Task: Change IN PROGRESS as Status of Issue Issue0000000448 in Backlog  in Scrum Project Project0000000090 in Jira. Change IN PROGRESS as Status of Issue Issue0000000450 in Backlog  in Scrum Project Project0000000090 in Jira. Assign mailaustralia7@gmail.com as Assignee of Issue Issue0000000441 in Backlog  in Scrum Project Project0000000089 in Jira. Assign mailaustralia7@gmail.com as Assignee of Issue Issue0000000442 in Backlog  in Scrum Project Project0000000089 in Jira. Assign mailaustralia7@gmail.com as Assignee of Issue Issue0000000443 in Backlog  in Scrum Project Project0000000089 in Jira
Action: Mouse moved to (820, 309)
Screenshot: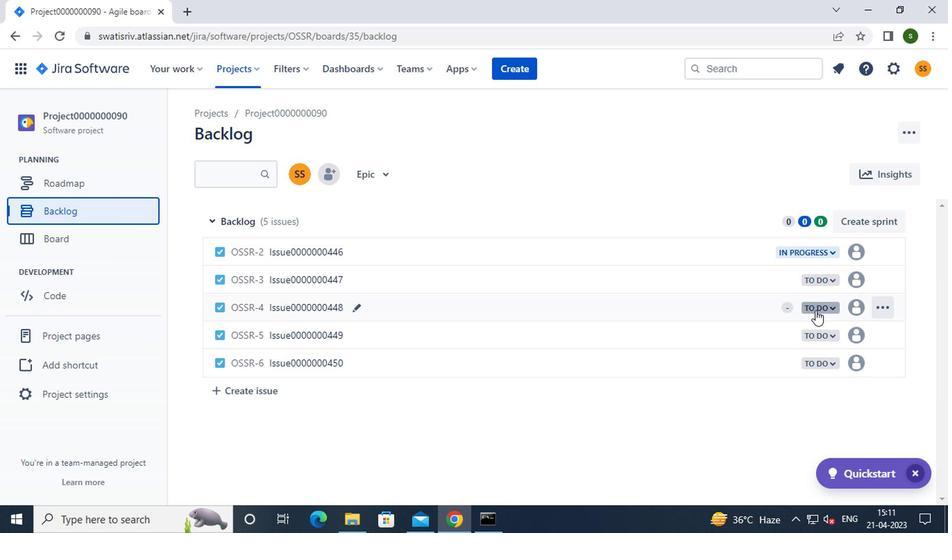 
Action: Mouse pressed left at (820, 309)
Screenshot: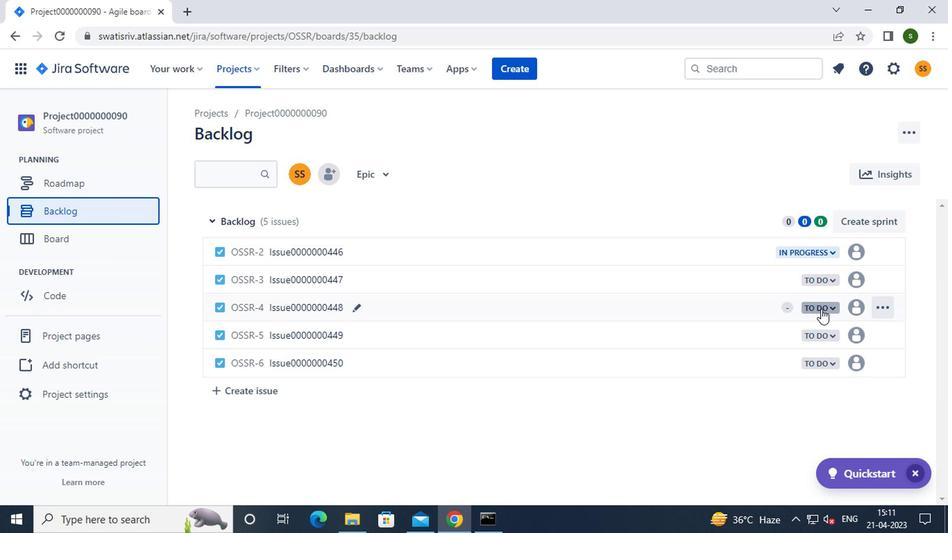 
Action: Mouse moved to (746, 332)
Screenshot: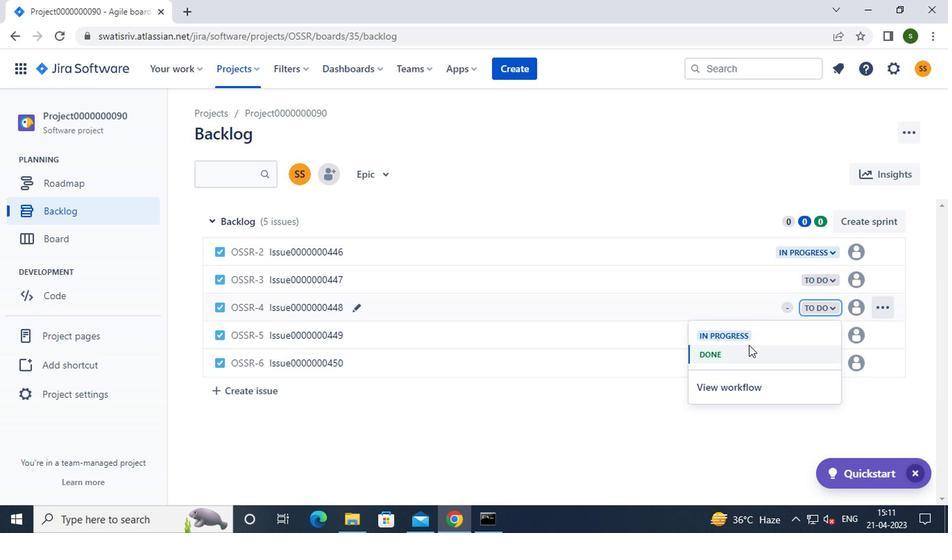 
Action: Mouse pressed left at (746, 332)
Screenshot: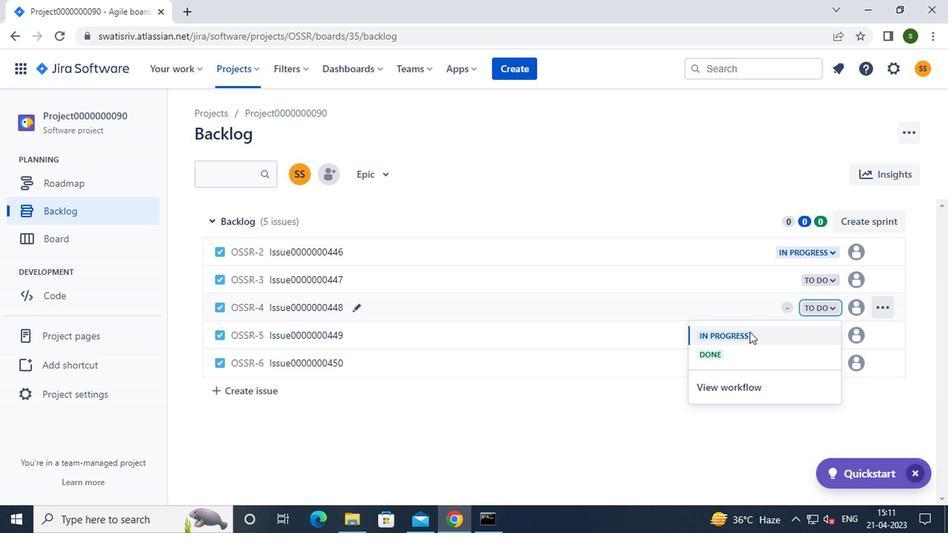 
Action: Mouse moved to (818, 364)
Screenshot: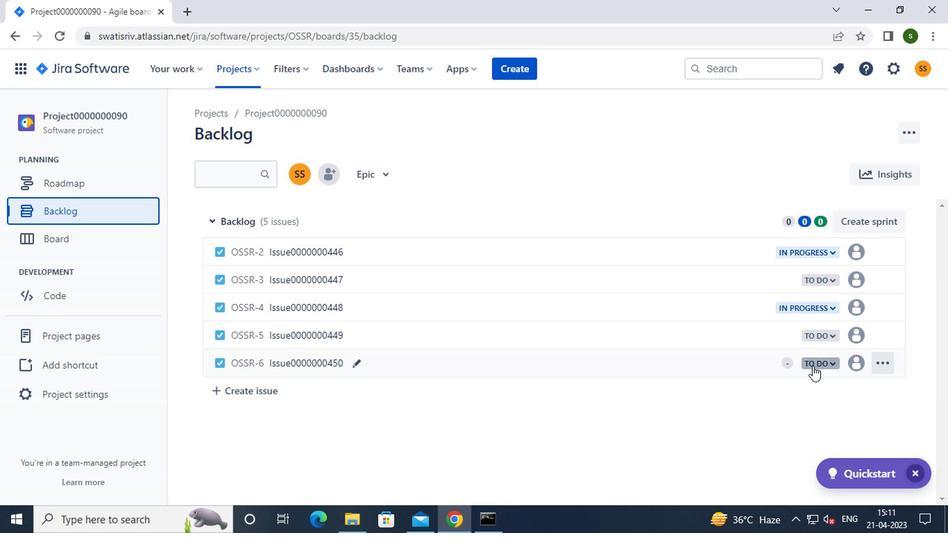 
Action: Mouse pressed left at (818, 364)
Screenshot: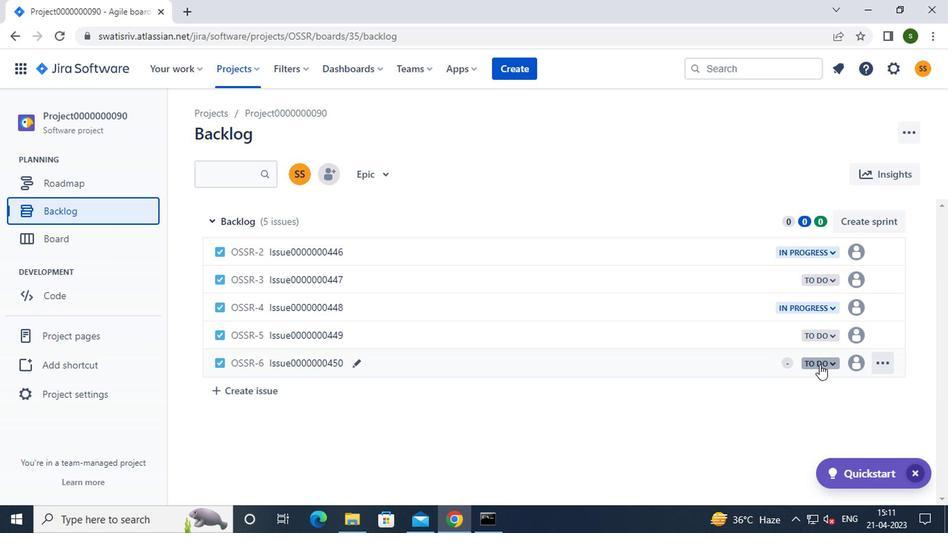 
Action: Mouse moved to (764, 392)
Screenshot: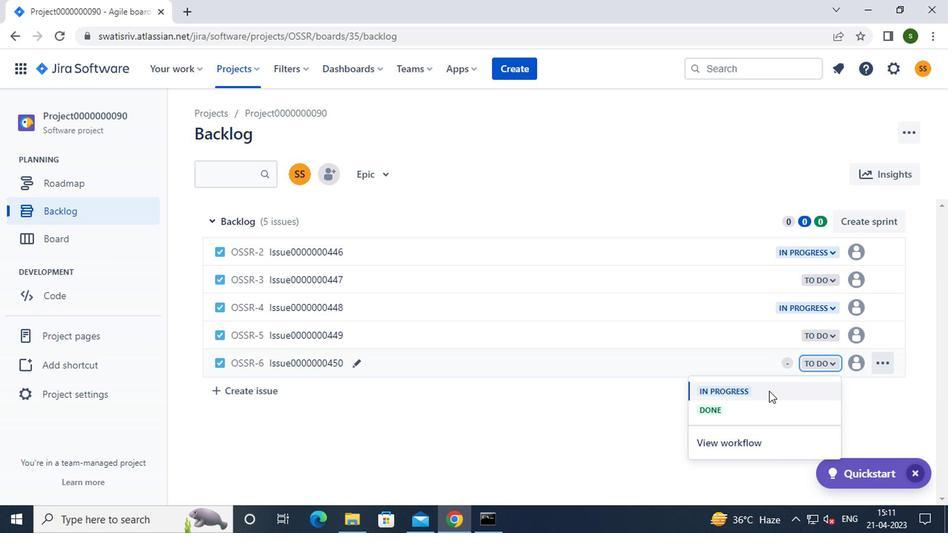 
Action: Mouse pressed left at (764, 392)
Screenshot: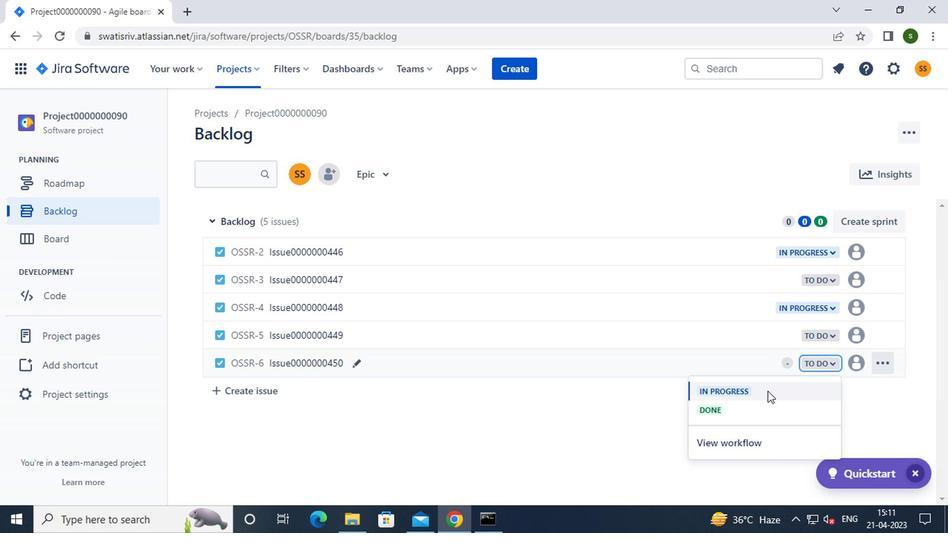 
Action: Mouse moved to (252, 76)
Screenshot: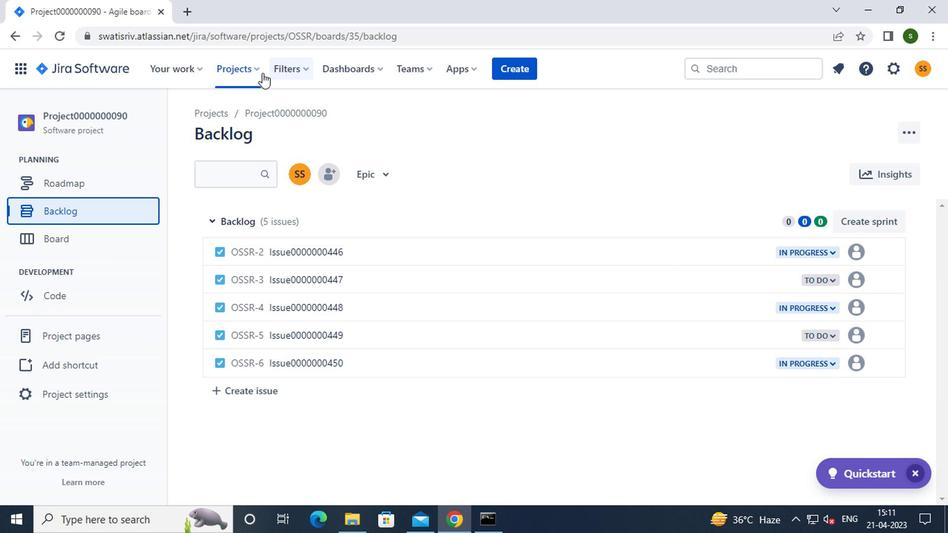 
Action: Mouse pressed left at (252, 76)
Screenshot: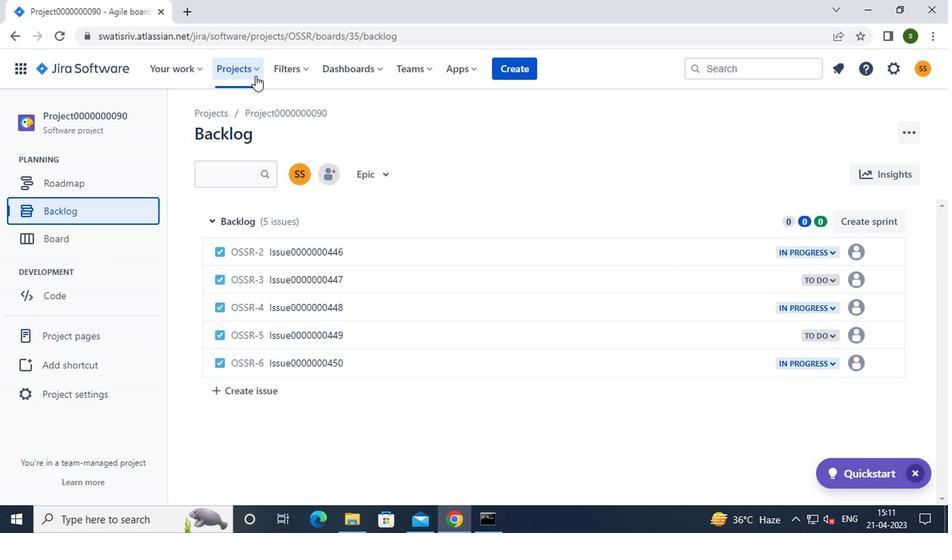 
Action: Mouse moved to (303, 172)
Screenshot: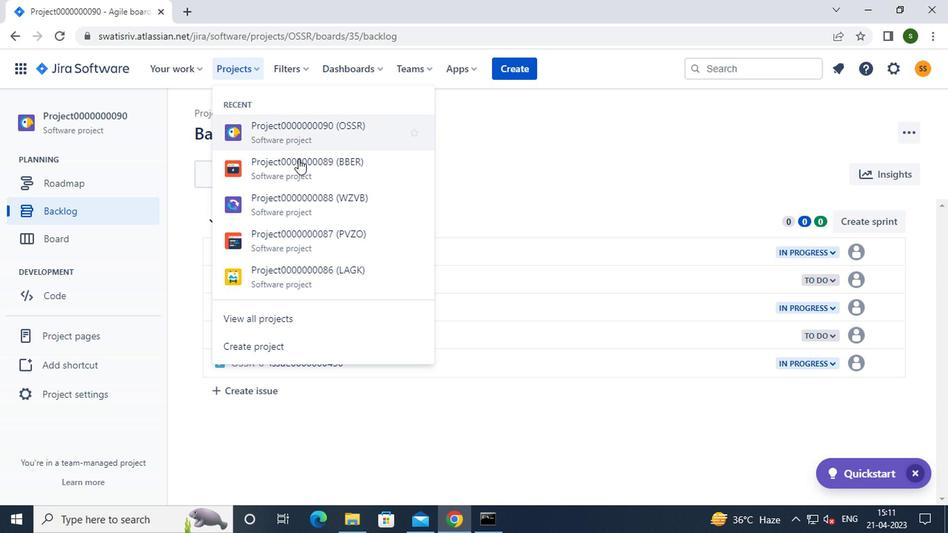 
Action: Mouse pressed left at (303, 172)
Screenshot: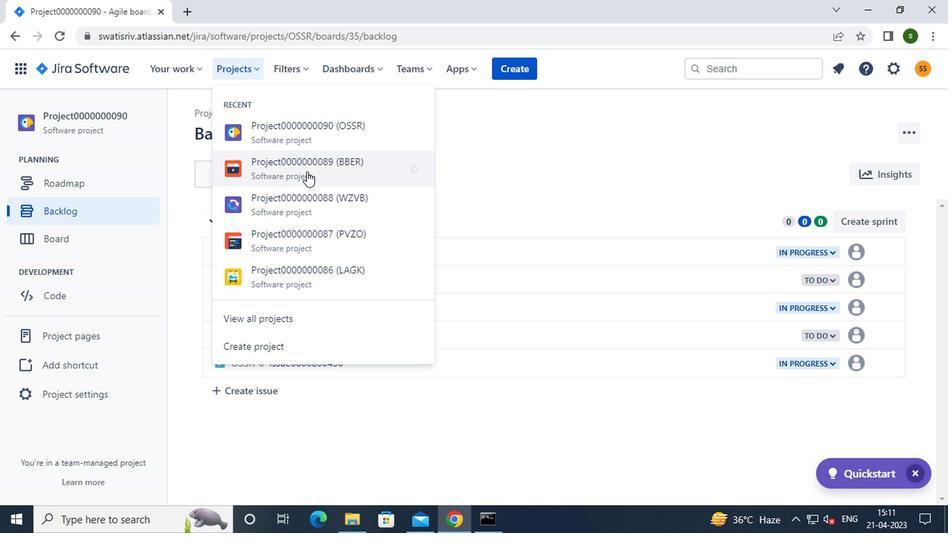 
Action: Mouse moved to (91, 210)
Screenshot: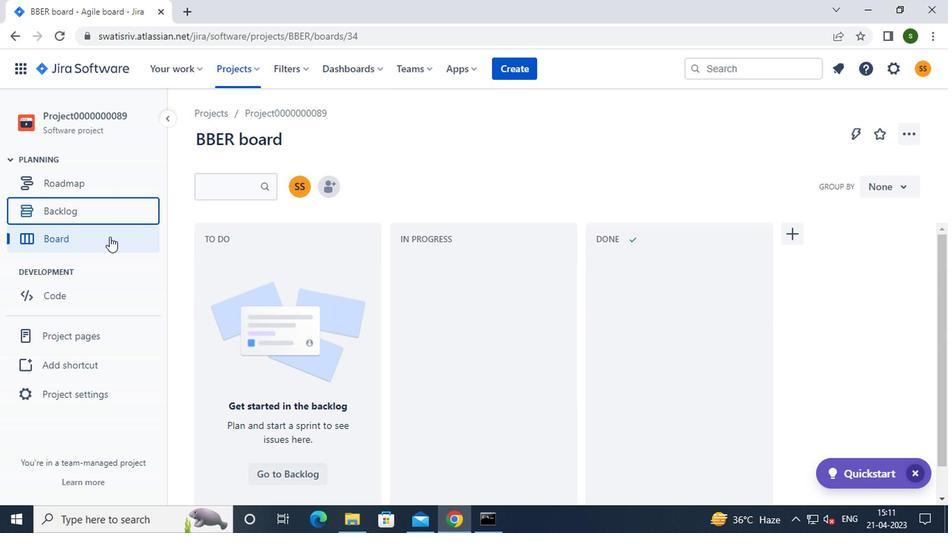
Action: Mouse pressed left at (91, 210)
Screenshot: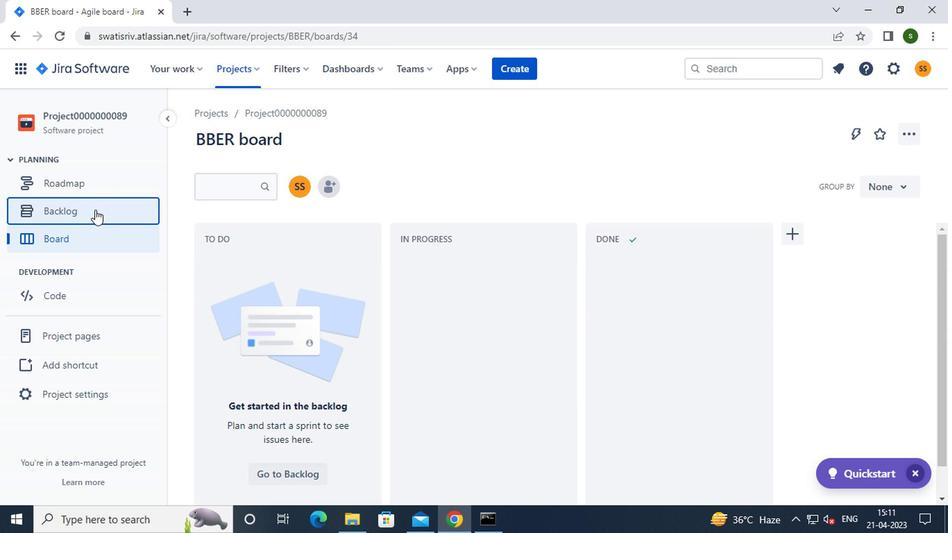 
Action: Mouse moved to (851, 250)
Screenshot: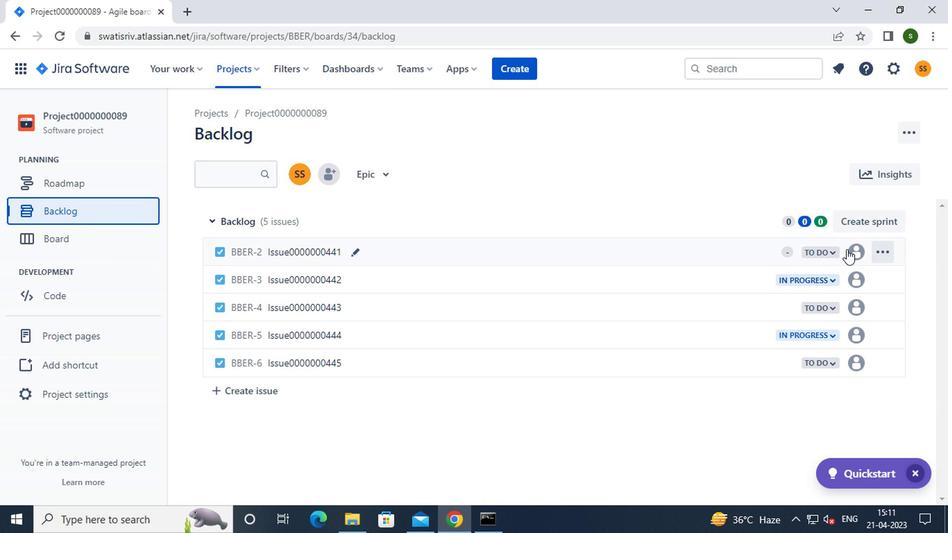 
Action: Mouse pressed left at (851, 250)
Screenshot: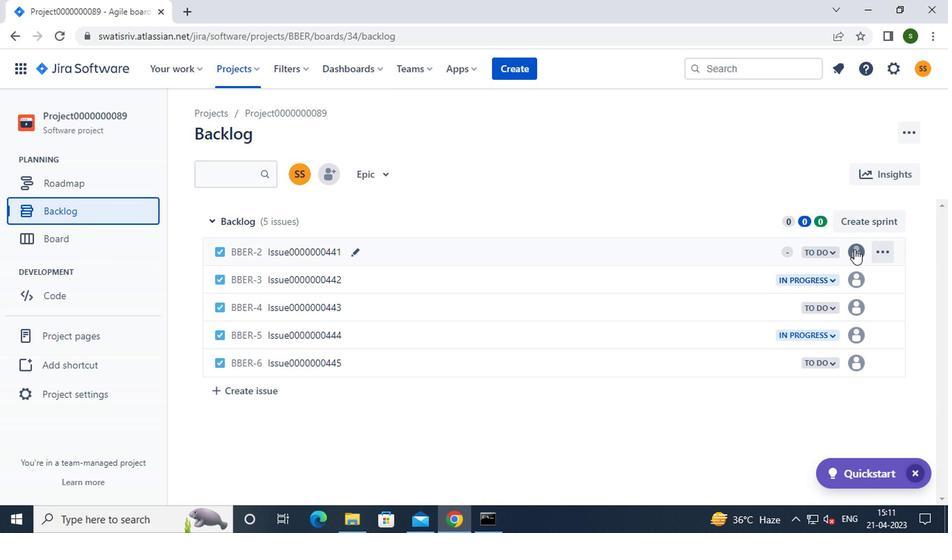 
Action: Mouse moved to (731, 399)
Screenshot: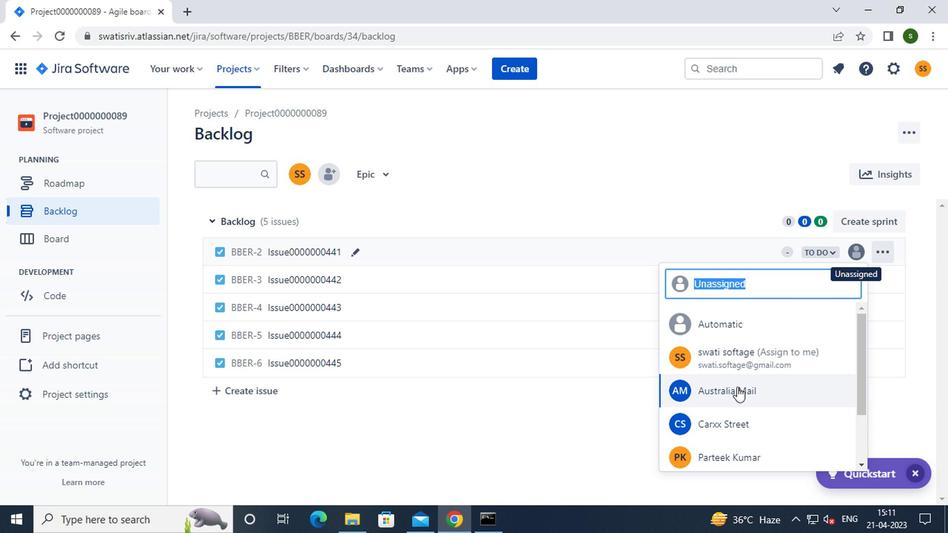 
Action: Mouse pressed left at (731, 399)
Screenshot: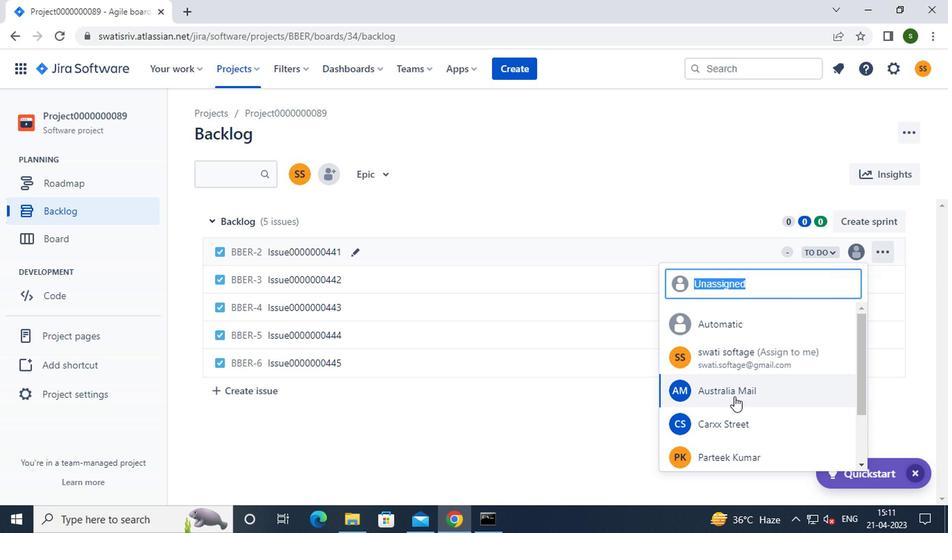
Action: Mouse moved to (851, 278)
Screenshot: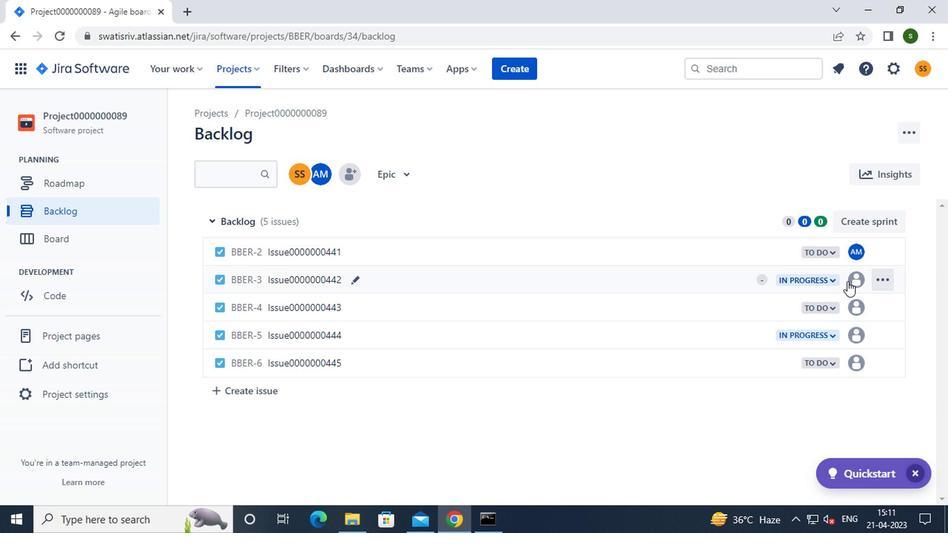 
Action: Mouse pressed left at (851, 278)
Screenshot: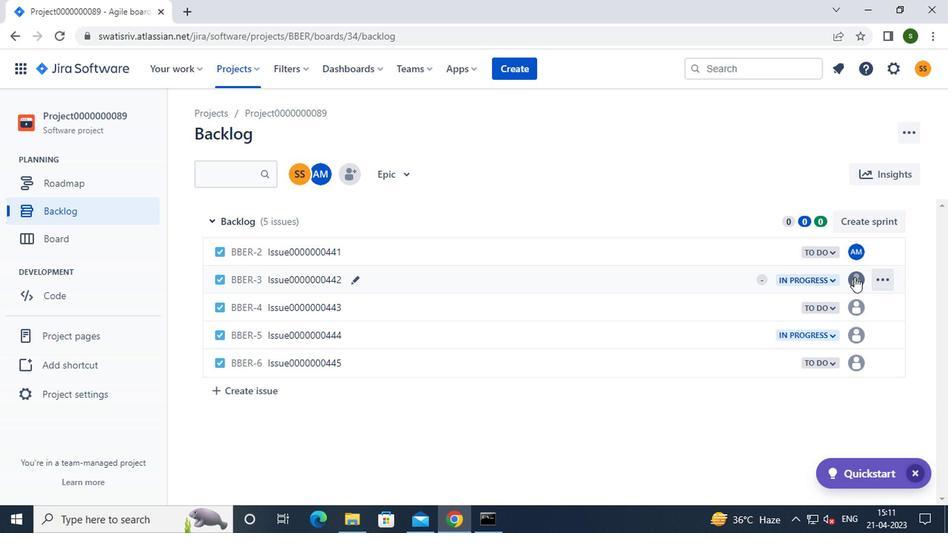 
Action: Mouse moved to (727, 419)
Screenshot: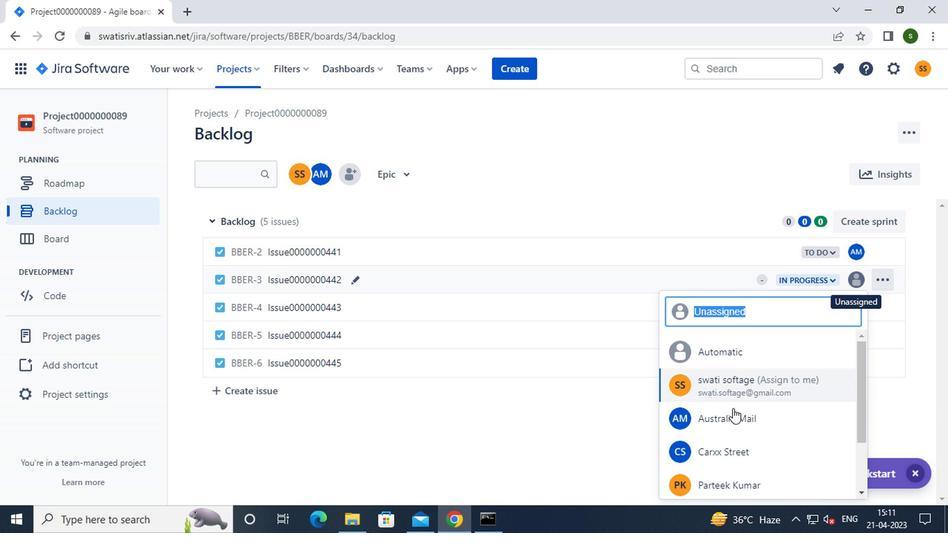 
Action: Mouse pressed left at (727, 419)
Screenshot: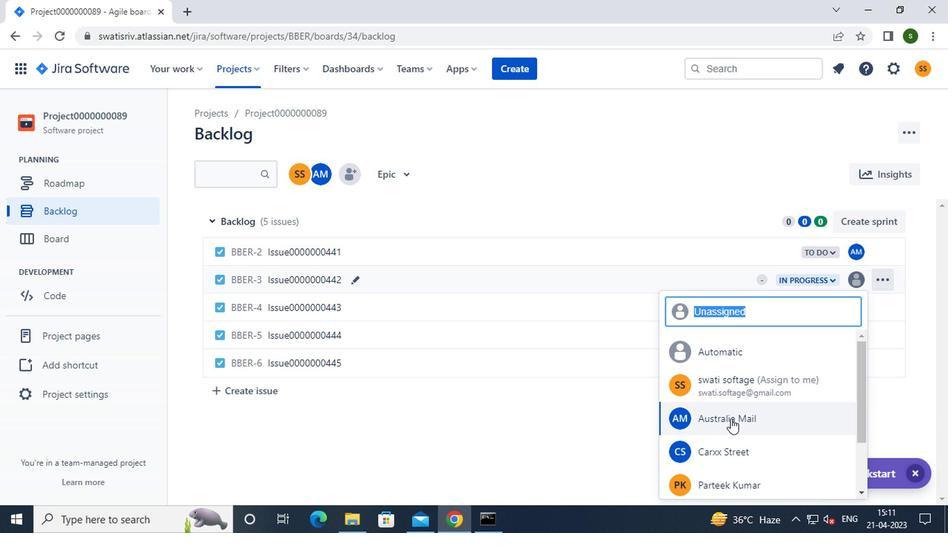 
Action: Mouse moved to (851, 314)
Screenshot: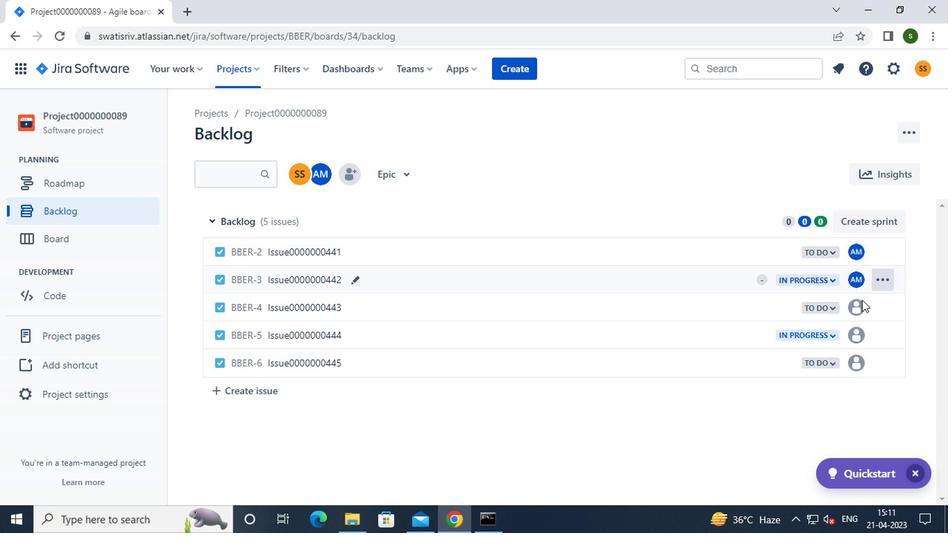 
Action: Mouse pressed left at (851, 314)
Screenshot: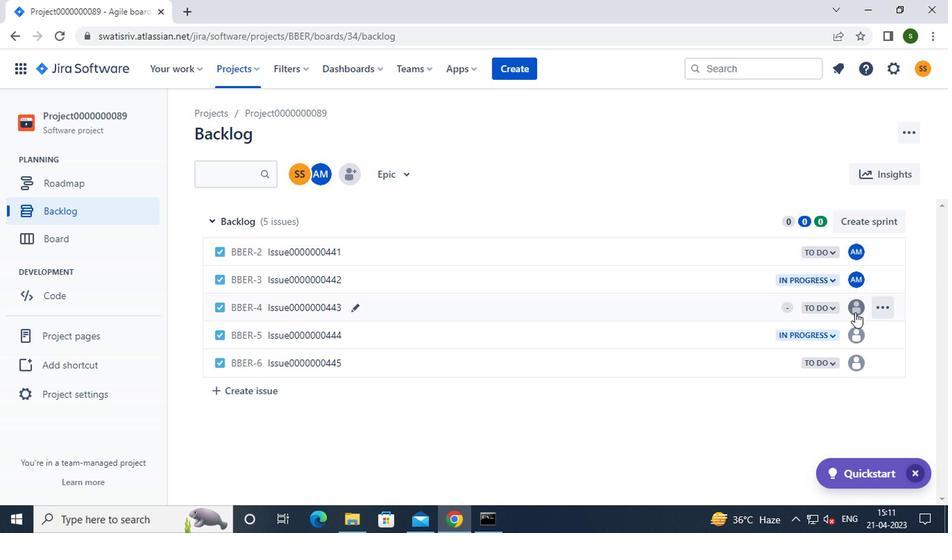 
Action: Mouse moved to (769, 446)
Screenshot: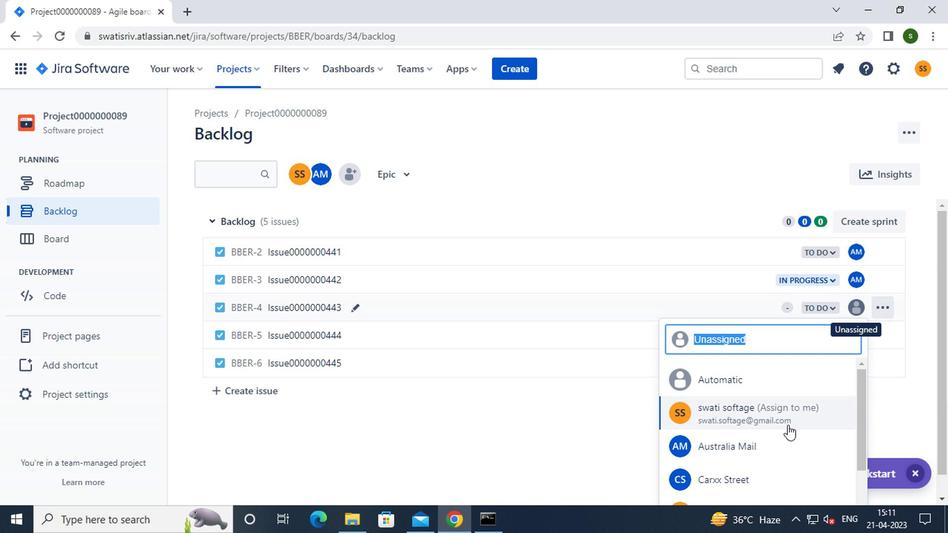 
Action: Mouse pressed left at (769, 446)
Screenshot: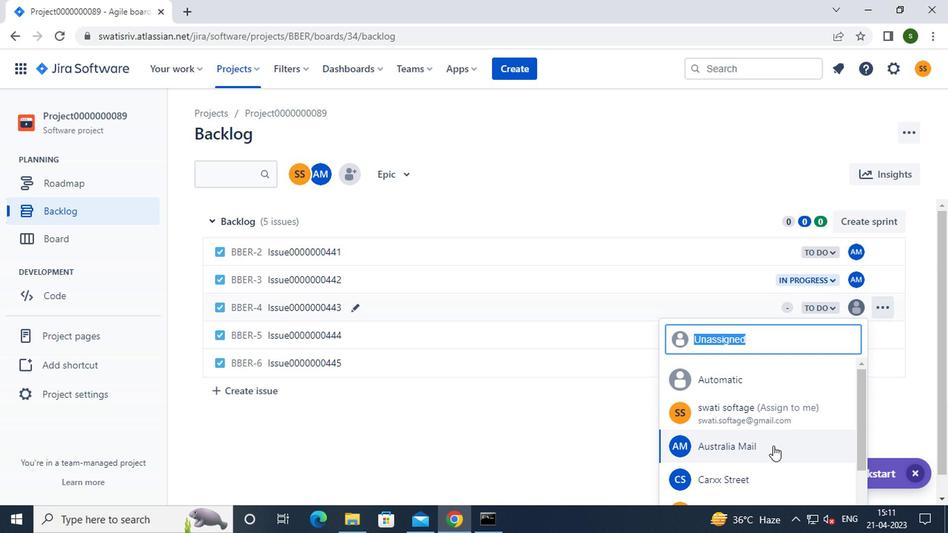 
Action: Mouse moved to (630, 148)
Screenshot: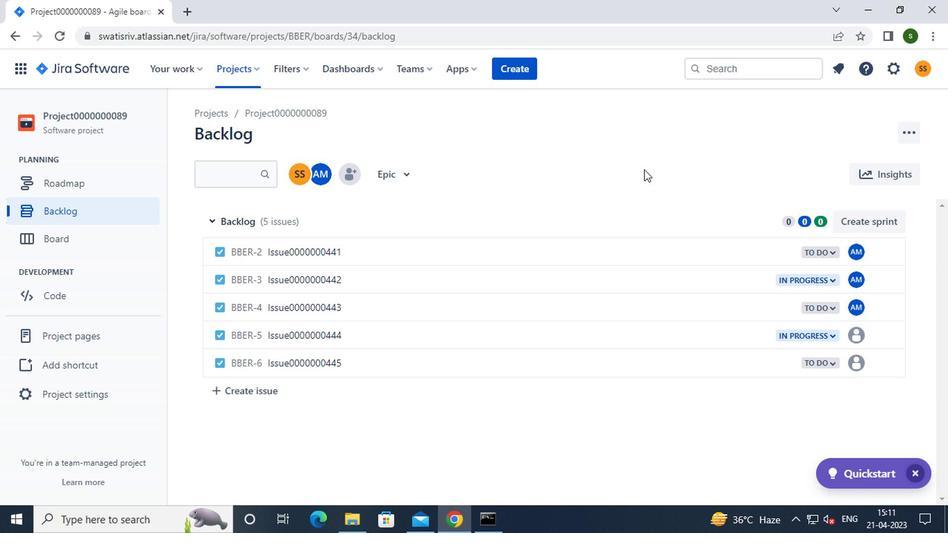 
